 Task: Add a condition where "Type Is not -" in new tickets in your groups.
Action: Mouse moved to (106, 361)
Screenshot: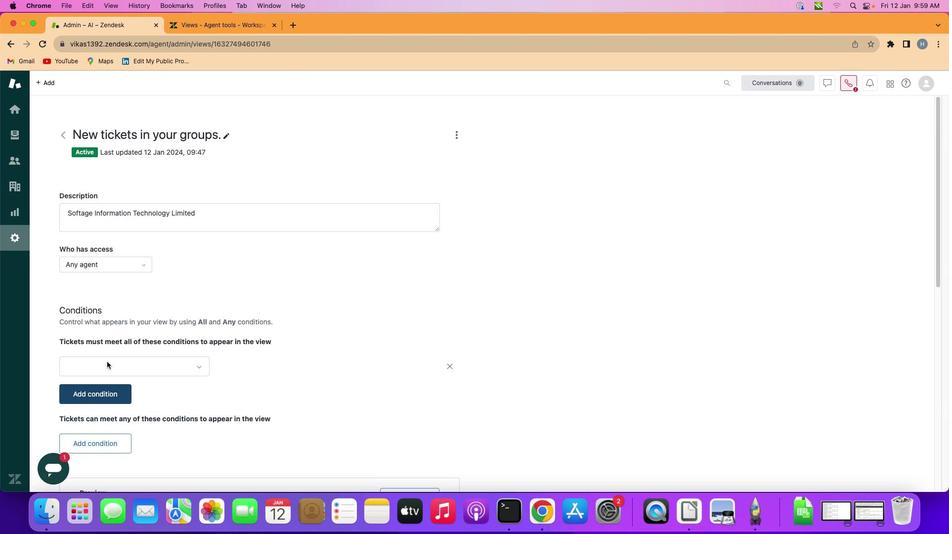 
Action: Mouse pressed left at (106, 361)
Screenshot: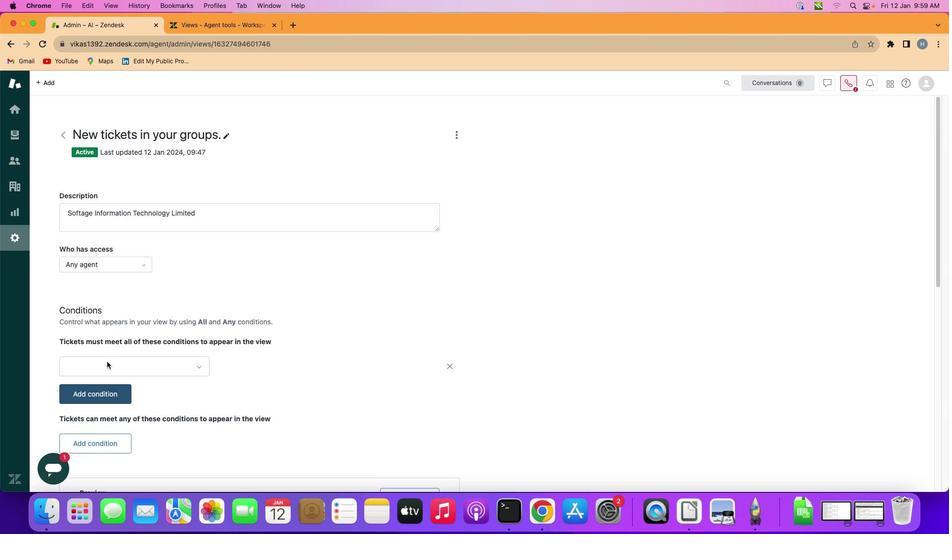 
Action: Mouse moved to (125, 361)
Screenshot: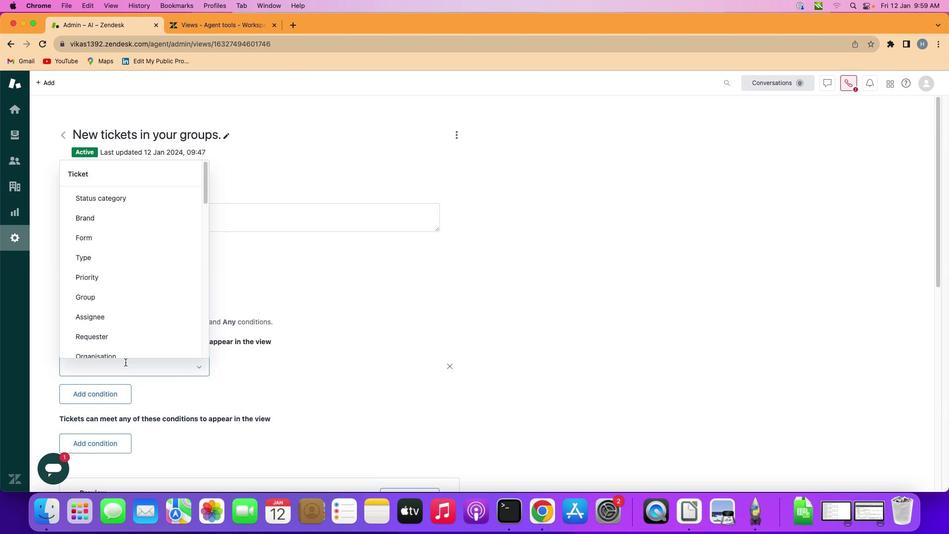 
Action: Mouse pressed left at (125, 361)
Screenshot: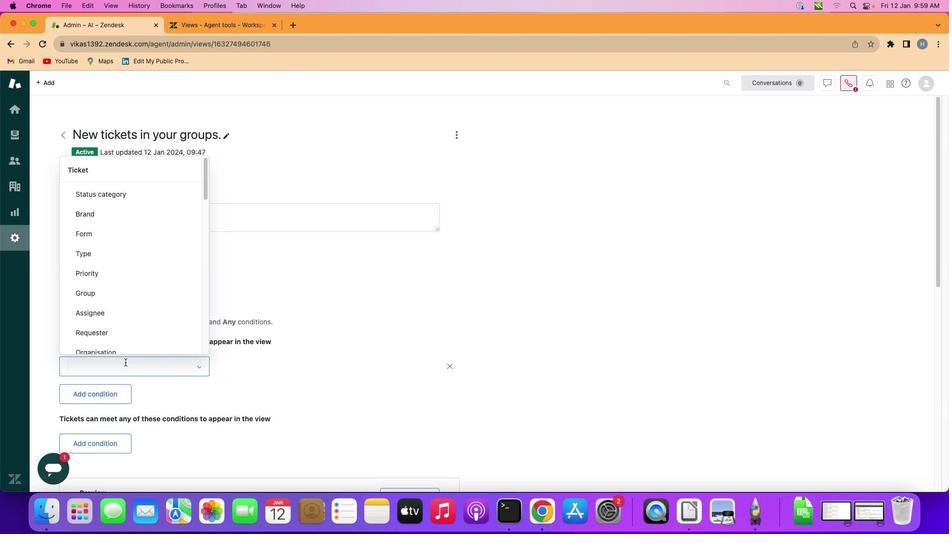
Action: Mouse moved to (138, 257)
Screenshot: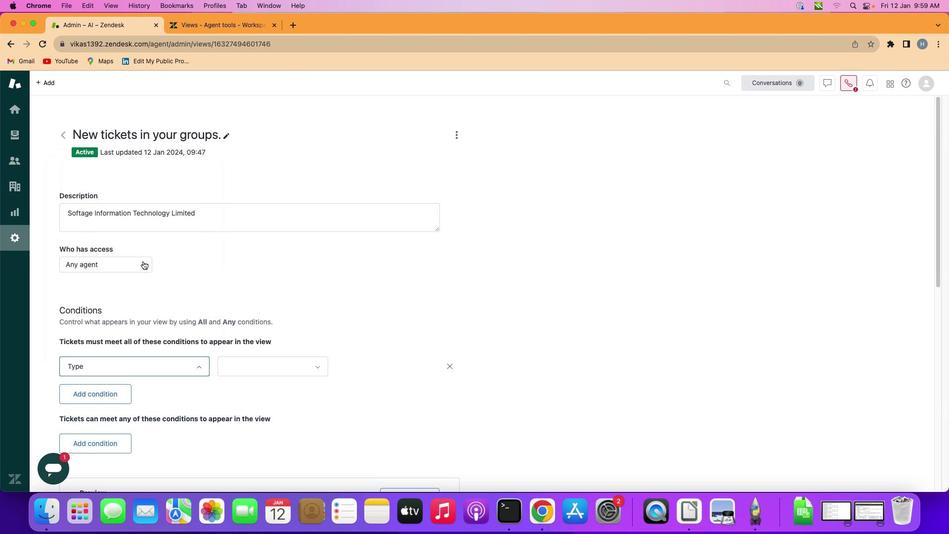 
Action: Mouse pressed left at (138, 257)
Screenshot: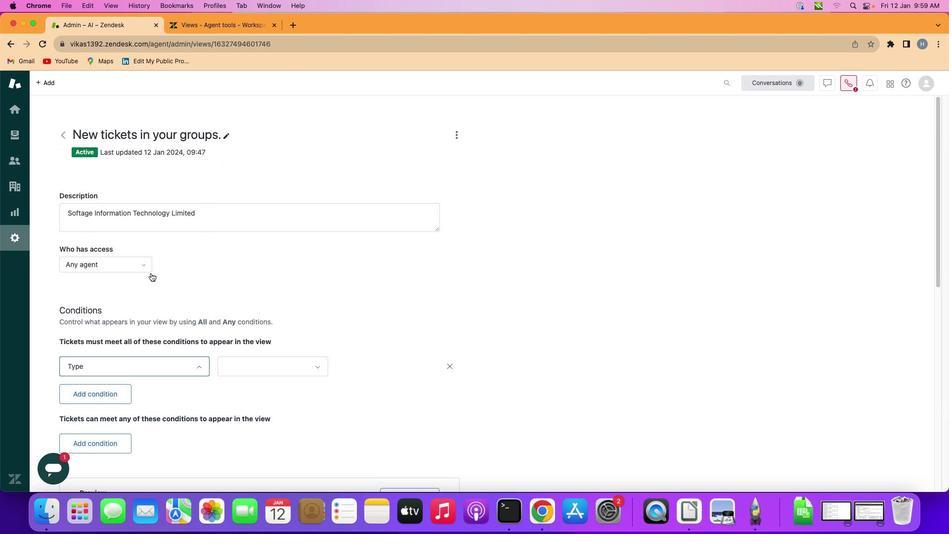 
Action: Mouse moved to (295, 361)
Screenshot: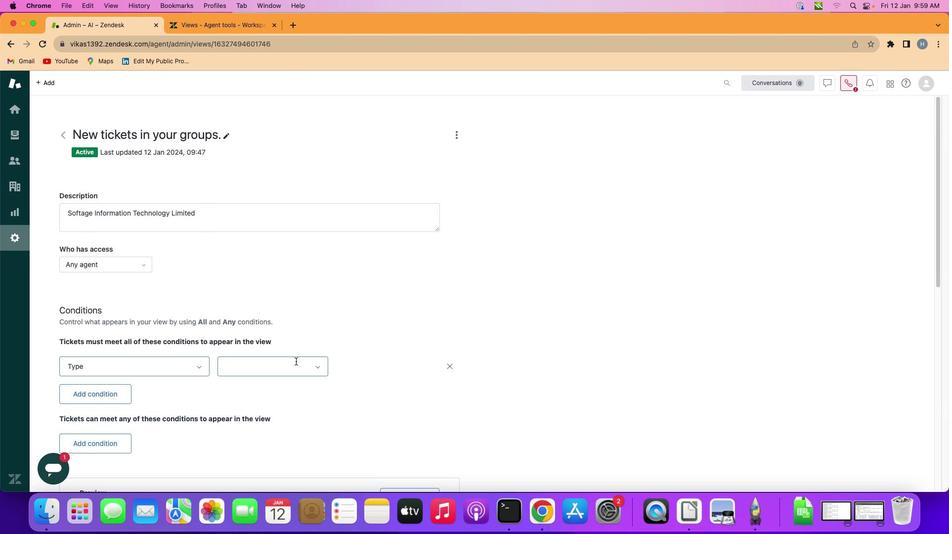 
Action: Mouse pressed left at (295, 361)
Screenshot: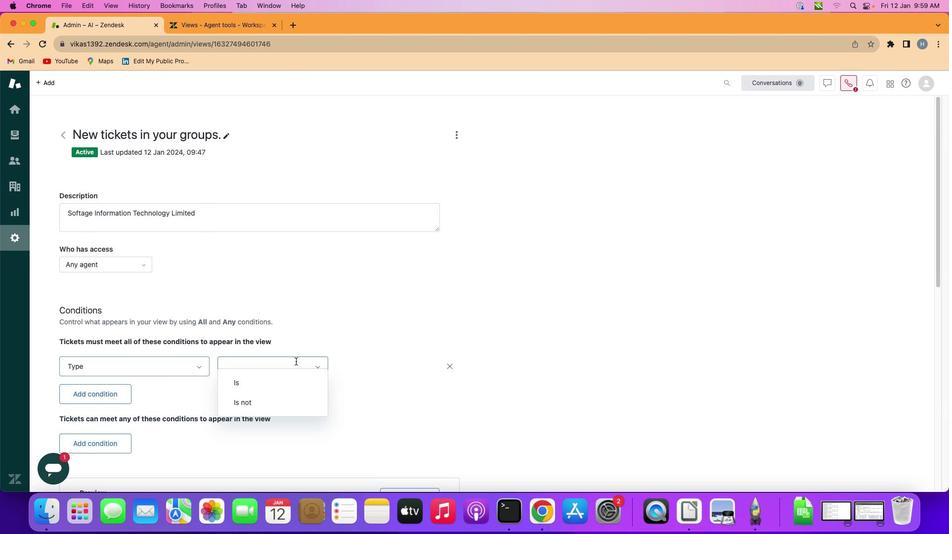 
Action: Mouse moved to (287, 408)
Screenshot: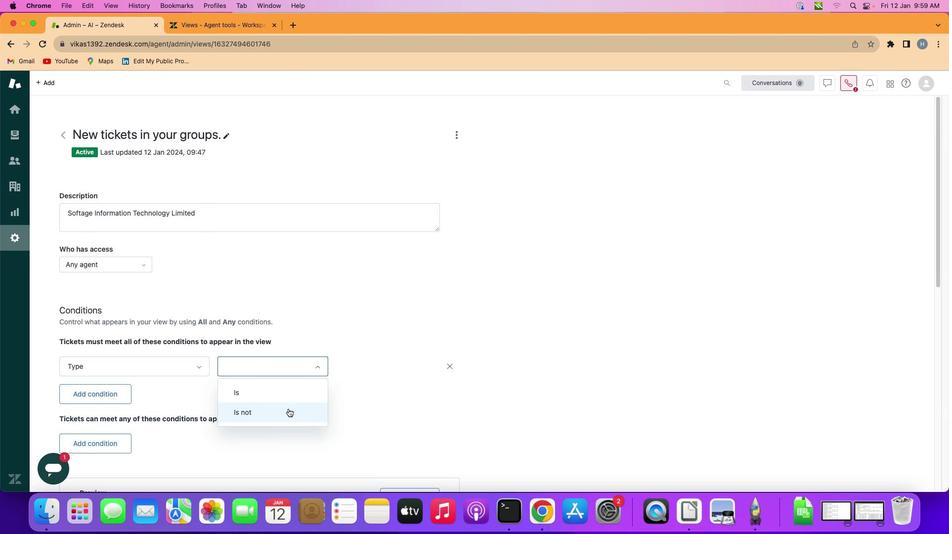 
Action: Mouse pressed left at (287, 408)
Screenshot: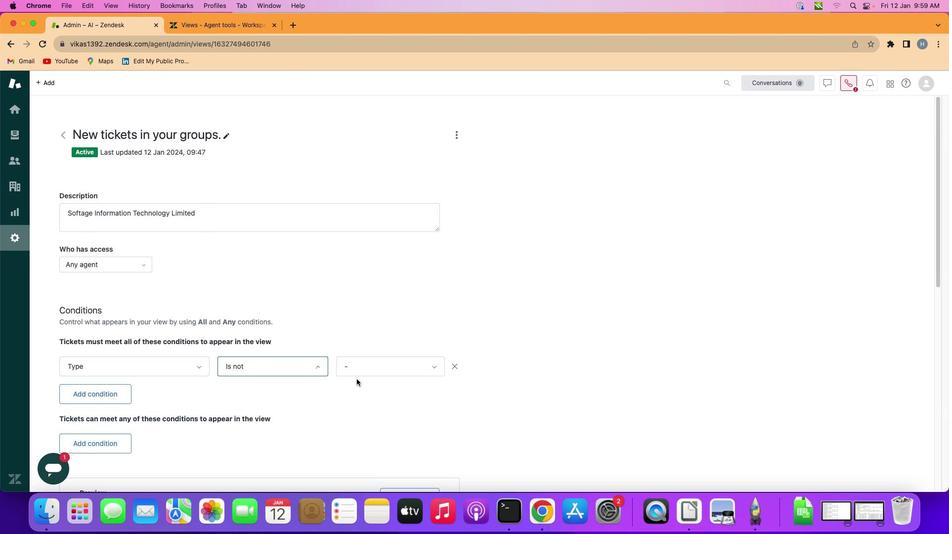 
Action: Mouse moved to (422, 360)
Screenshot: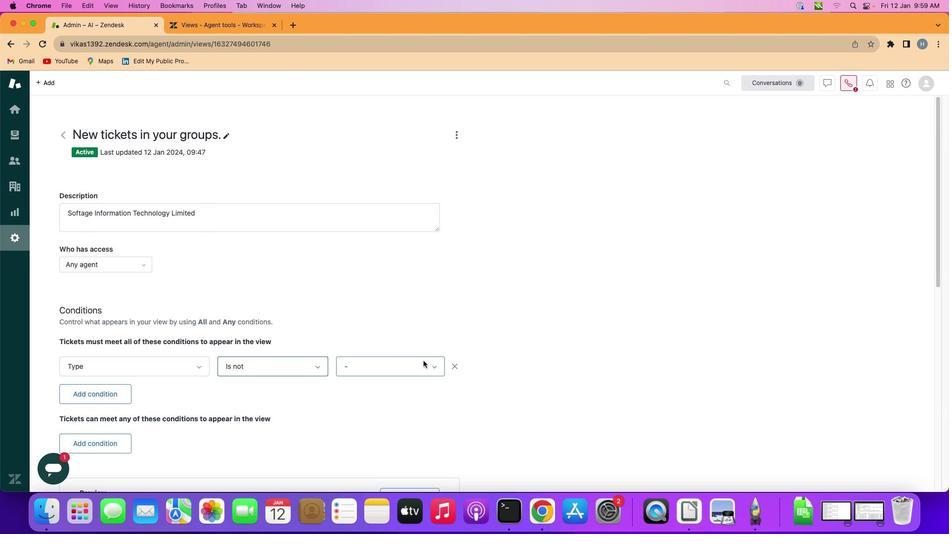 
Action: Mouse pressed left at (422, 360)
Screenshot: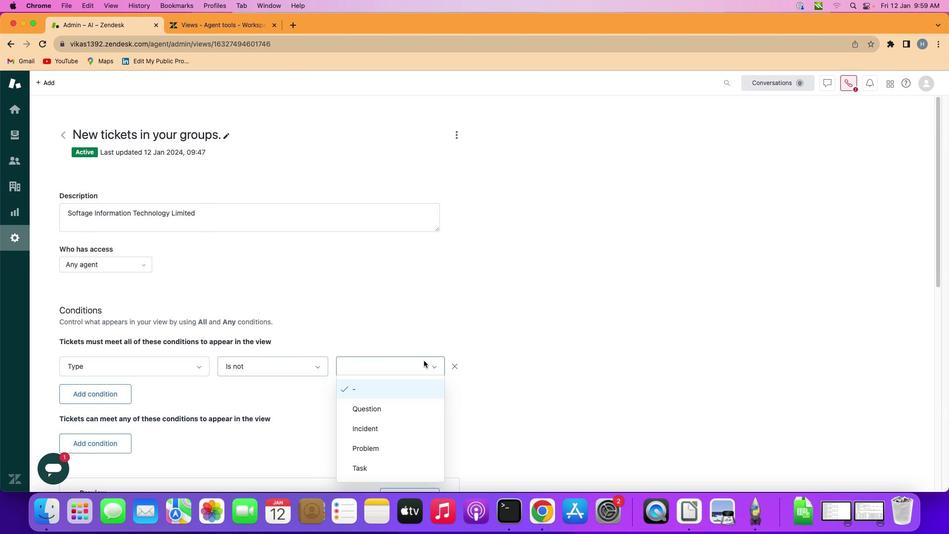 
Action: Mouse moved to (422, 393)
Screenshot: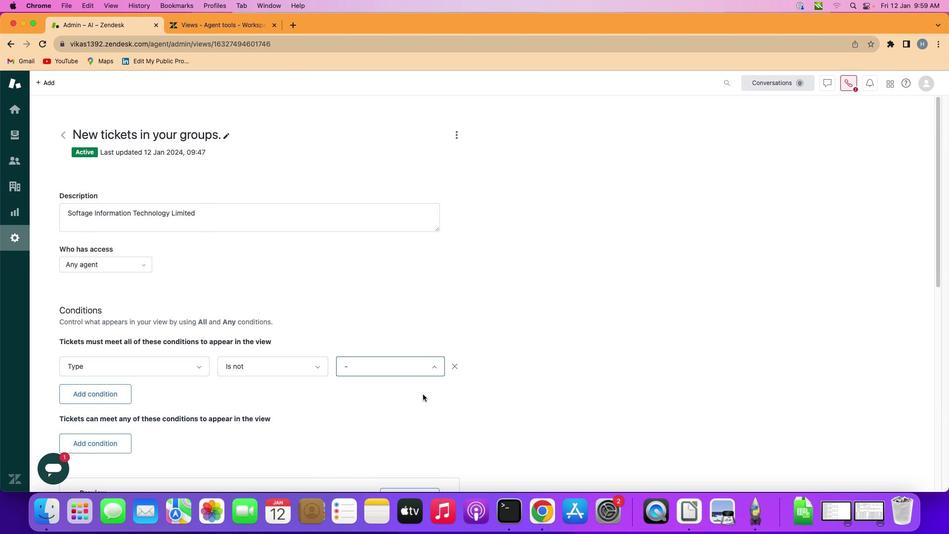 
Action: Mouse pressed left at (422, 393)
Screenshot: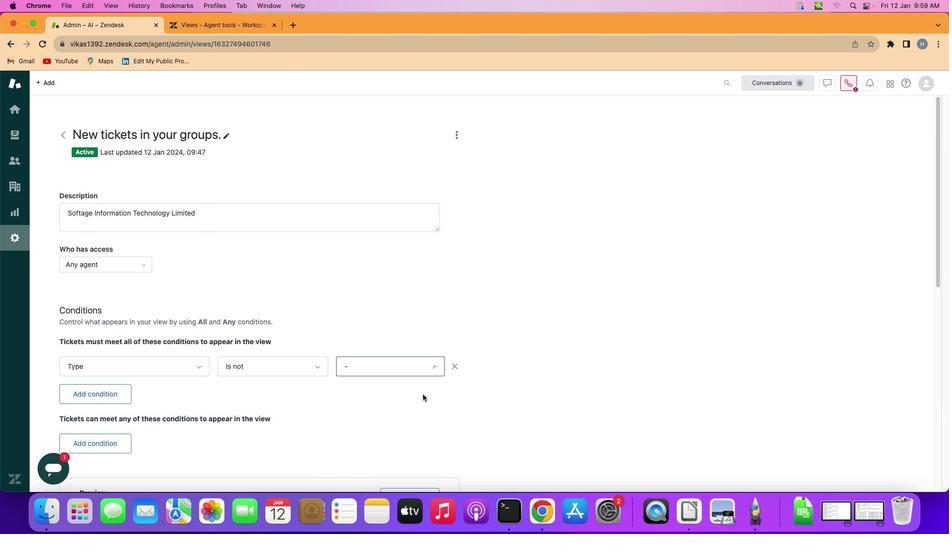 
